Task: Create Issue Issue0000000435 in Backlog  in Scrum Project Project0000000087 in Jira. Create Issue Issue0000000436 in Backlog  in Scrum Project Project0000000088 in Jira. Create Issue Issue0000000437 in Backlog  in Scrum Project Project0000000088 in Jira. Create Issue Issue0000000438 in Backlog  in Scrum Project Project0000000088 in Jira. Create Issue Issue0000000439 in Backlog  in Scrum Project Project0000000088 in Jira
Action: Key pressed i<Key.caps_lock>ssue0000000435<Key.enter>
Screenshot: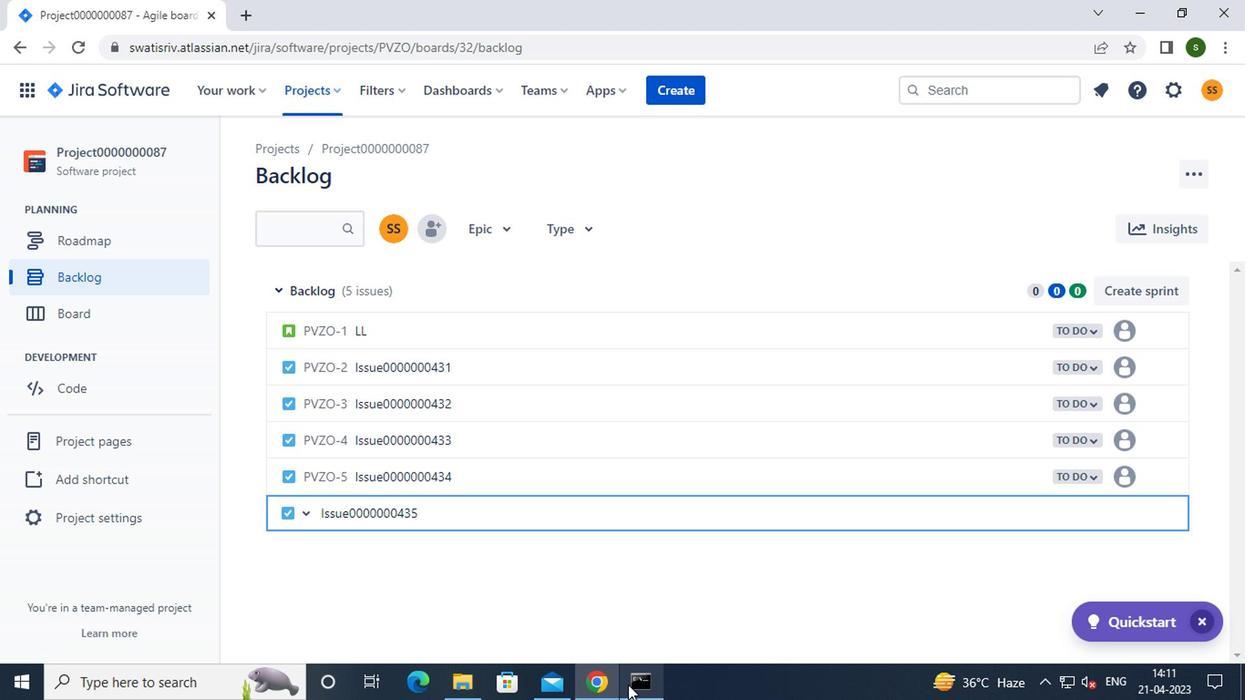 
Action: Mouse moved to (295, 93)
Screenshot: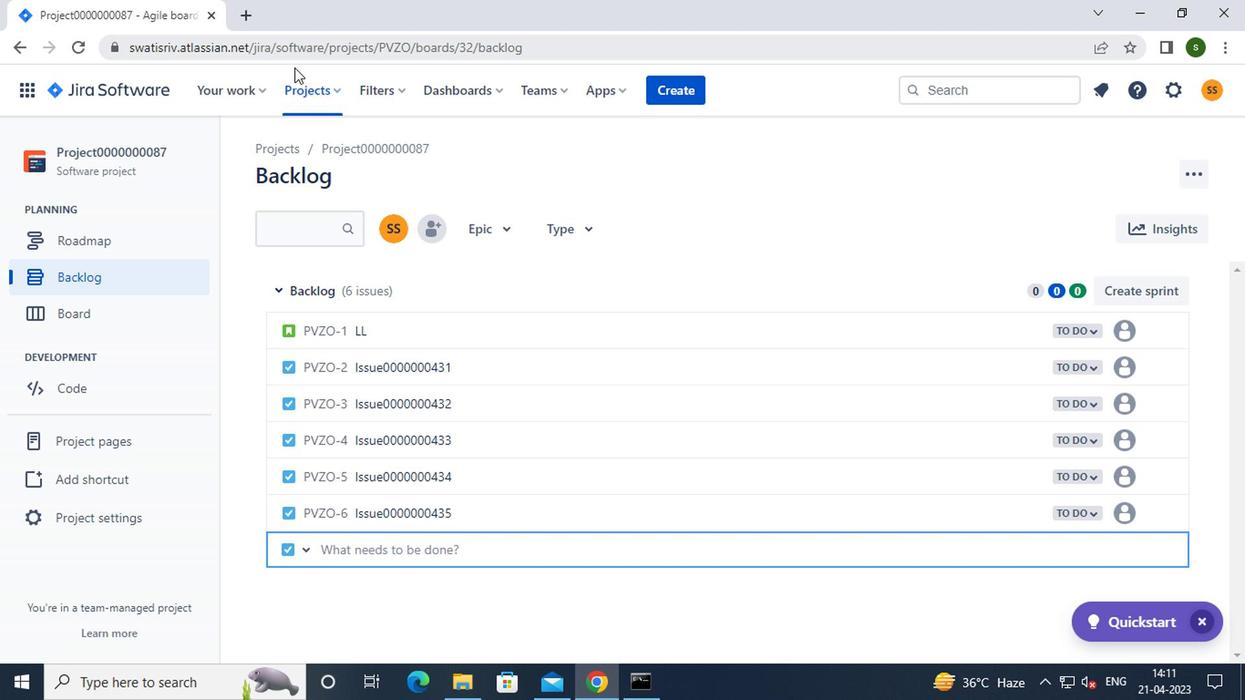 
Action: Mouse pressed left at (295, 93)
Screenshot: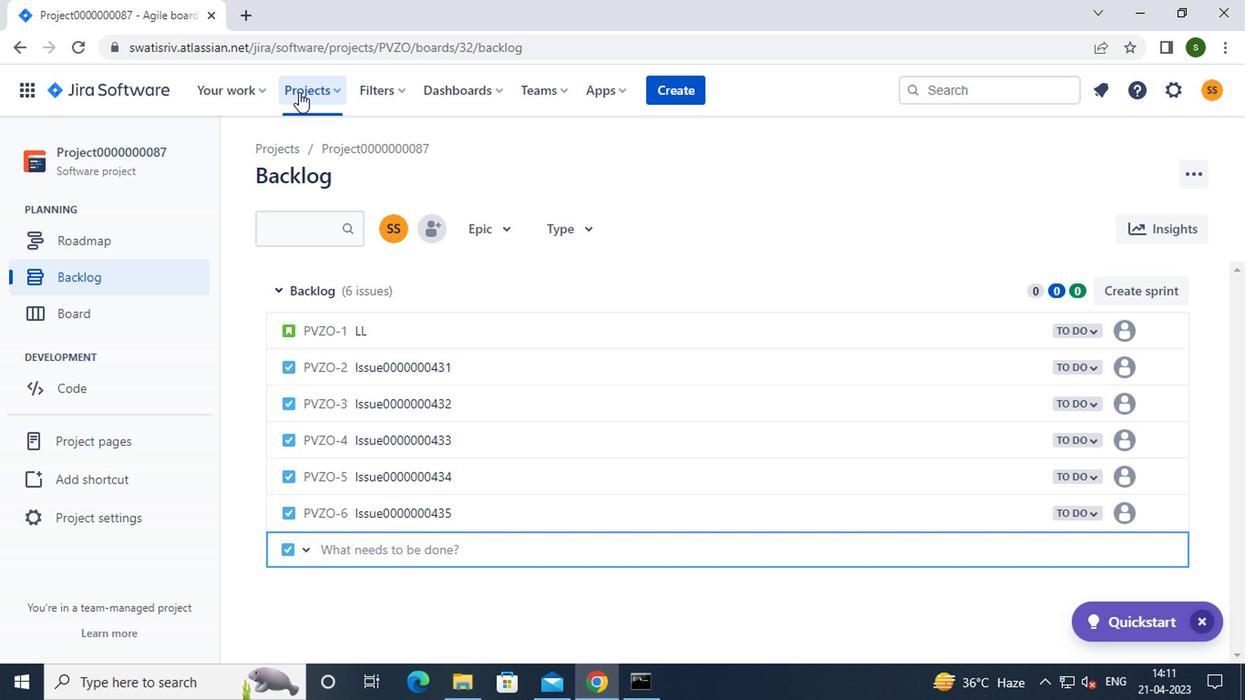 
Action: Mouse moved to (337, 221)
Screenshot: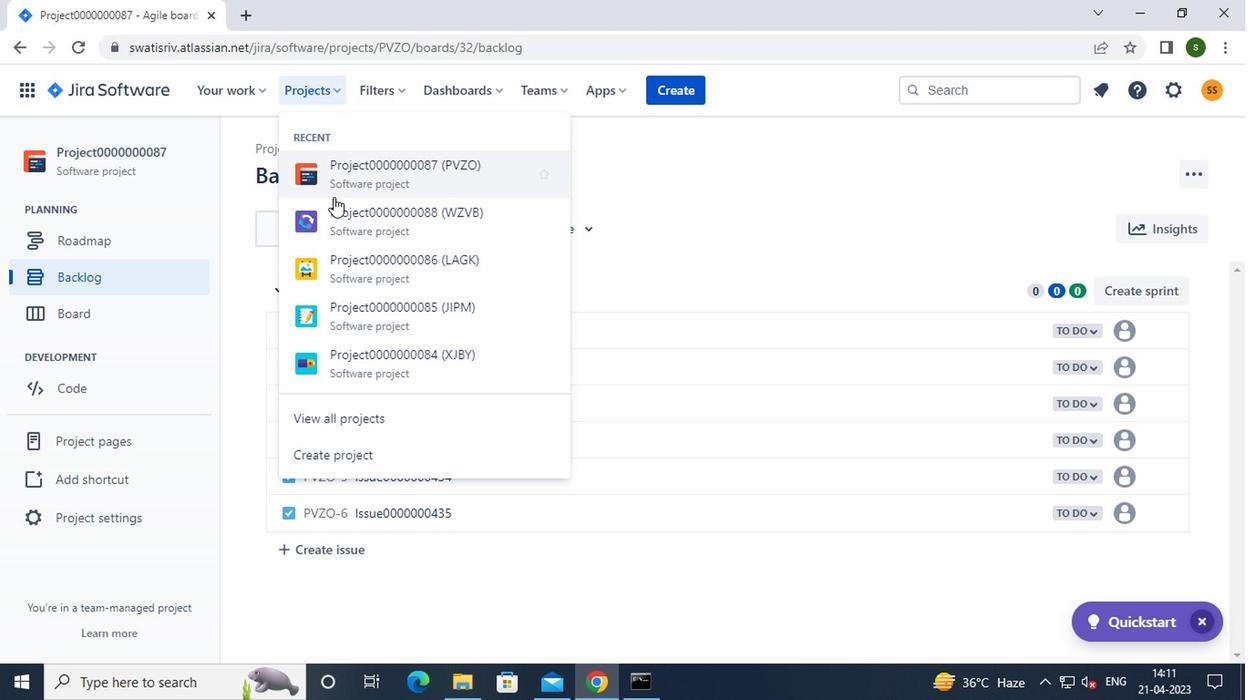 
Action: Mouse pressed left at (337, 221)
Screenshot: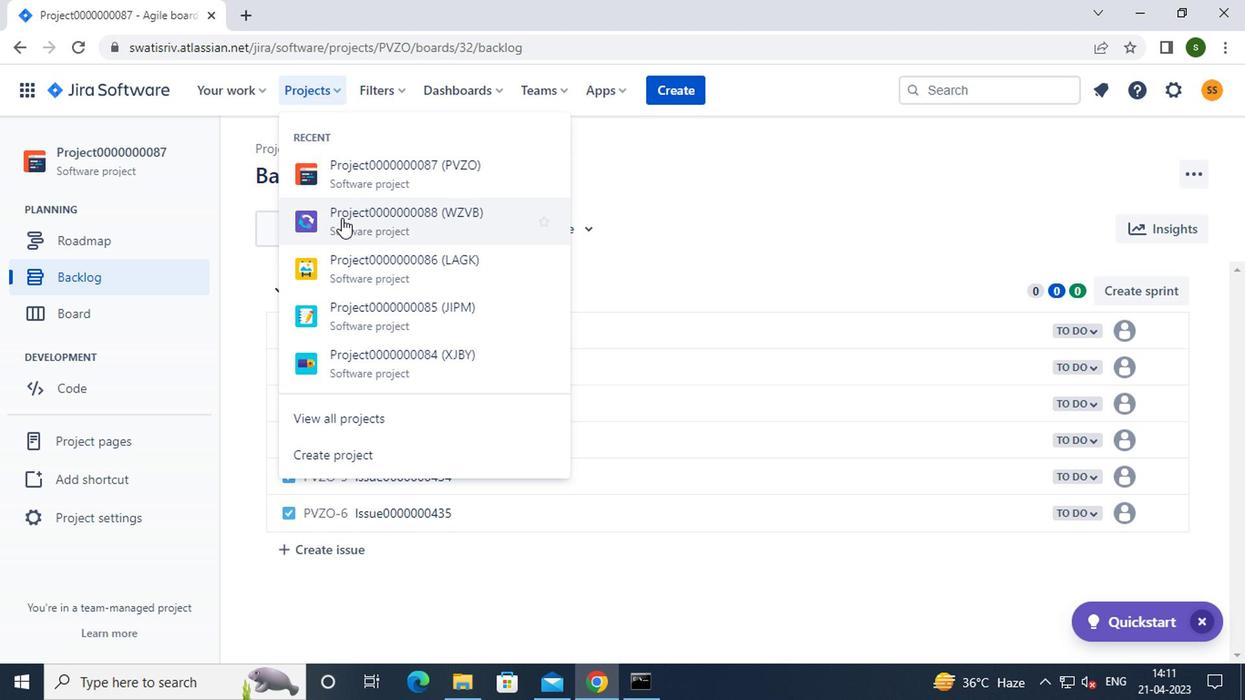 
Action: Mouse moved to (136, 272)
Screenshot: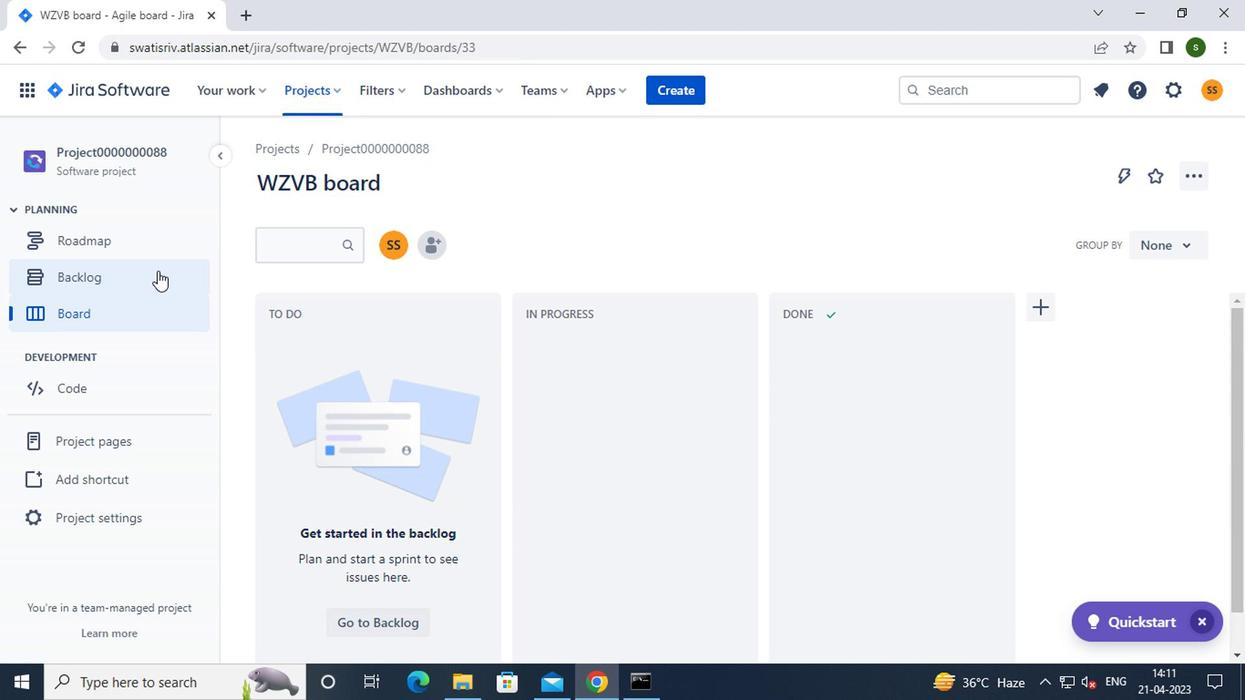 
Action: Mouse pressed left at (136, 272)
Screenshot: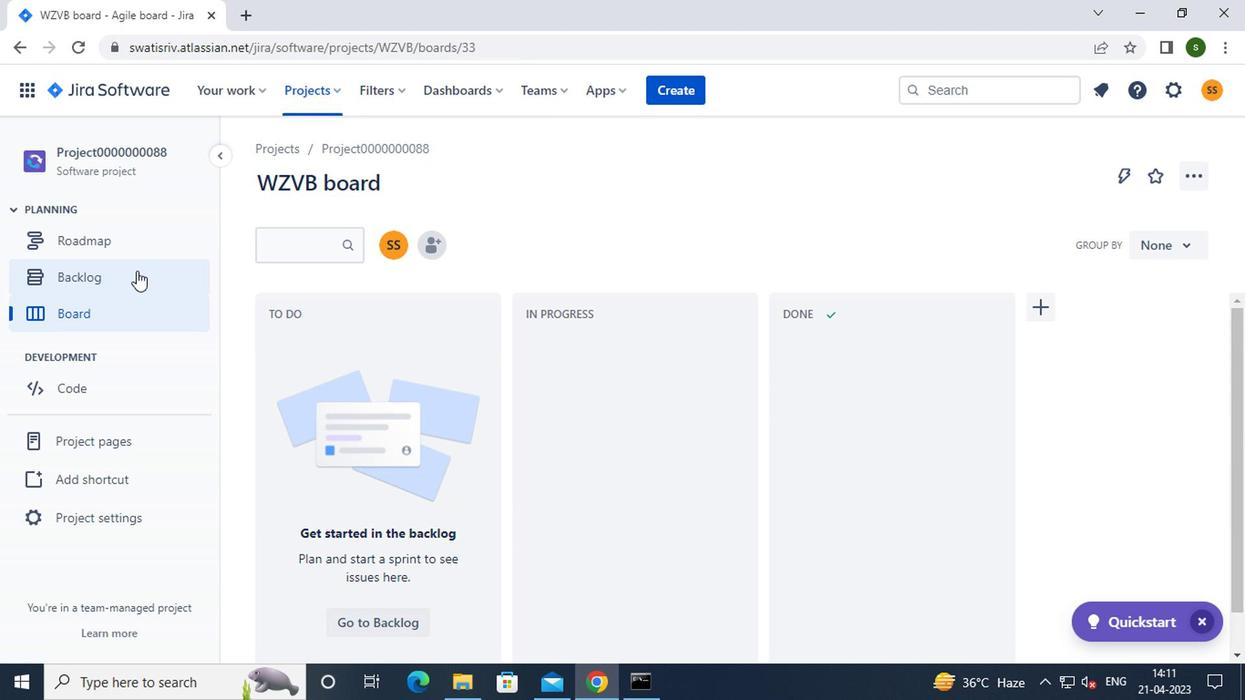 
Action: Mouse moved to (311, 363)
Screenshot: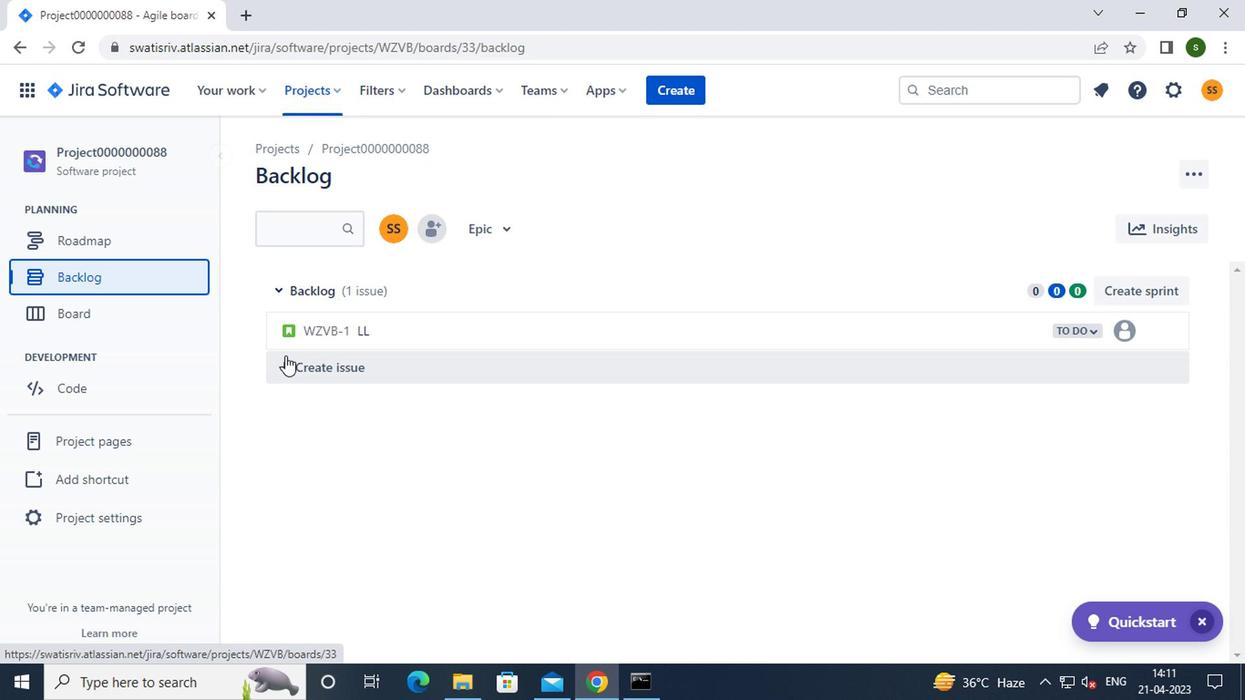 
Action: Mouse pressed left at (311, 363)
Screenshot: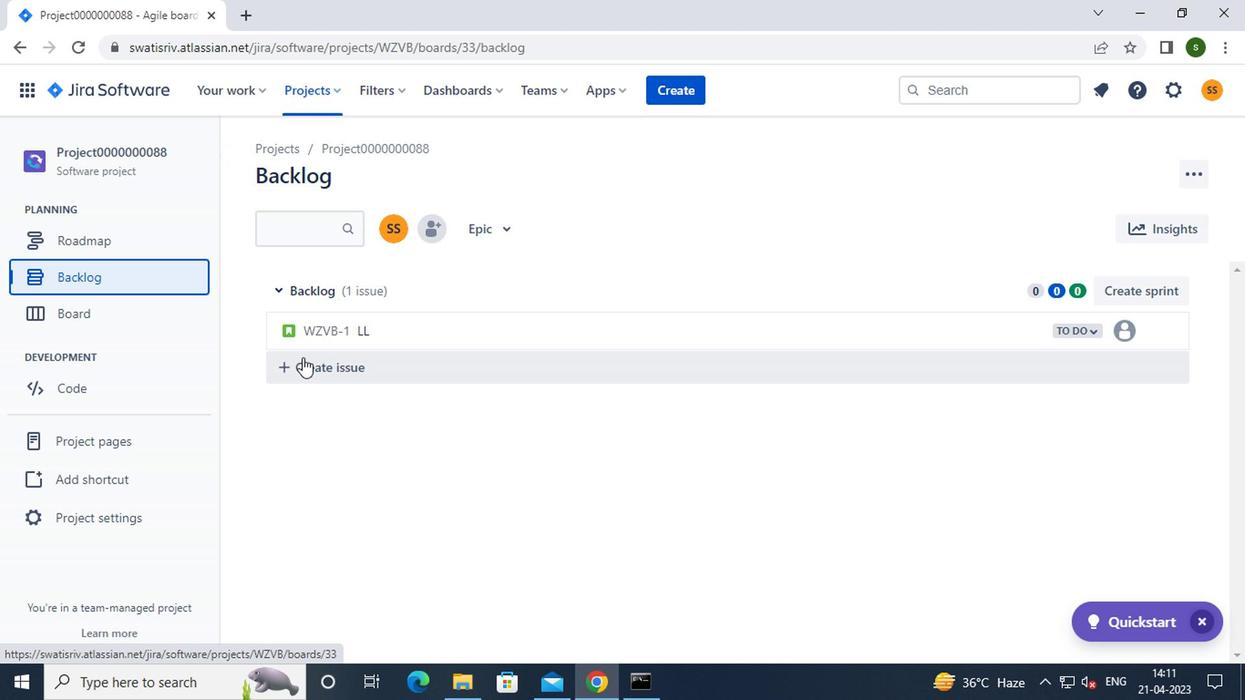 
Action: Mouse moved to (374, 374)
Screenshot: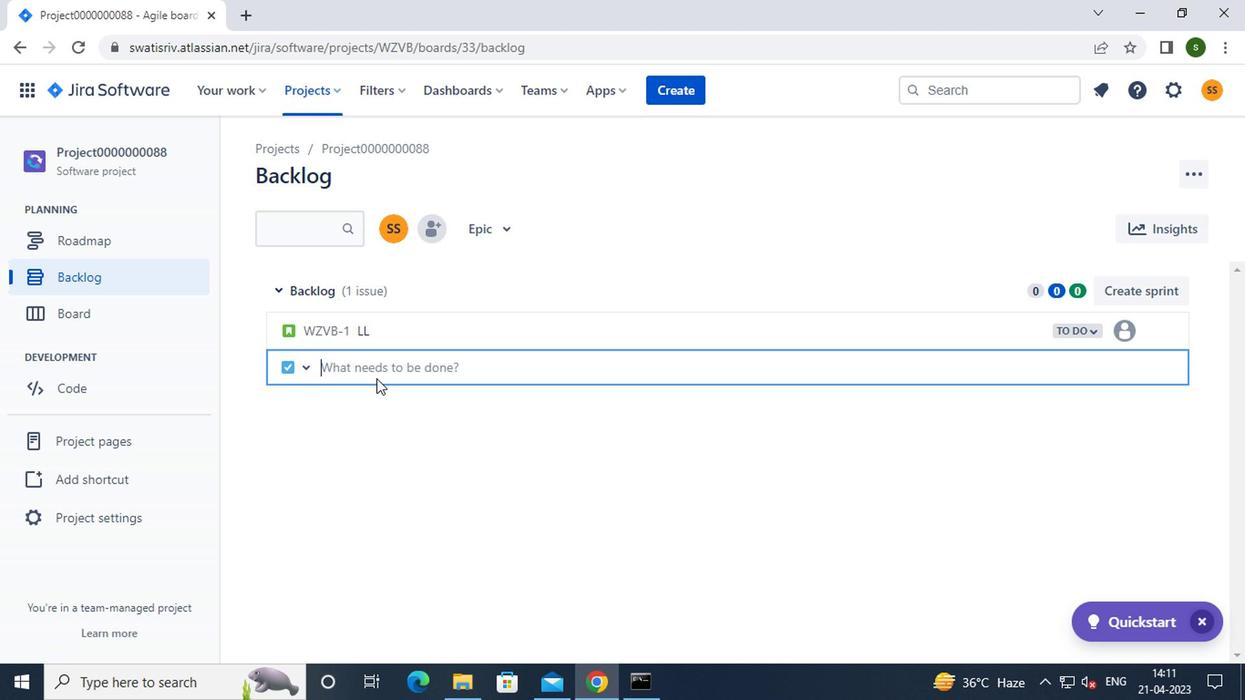 
Action: Key pressed <Key.caps_lock>i<Key.caps_lock>ssue0000000436<Key.enter><Key.caps_lock>i<Key.caps_lock>ssue0000000437<Key.enter><Key.caps_lock>i<Key.caps_lock>ssue0000000438<Key.enter><Key.caps_lock>i<Key.caps_lock>ssue0000000439<Key.enter>
Screenshot: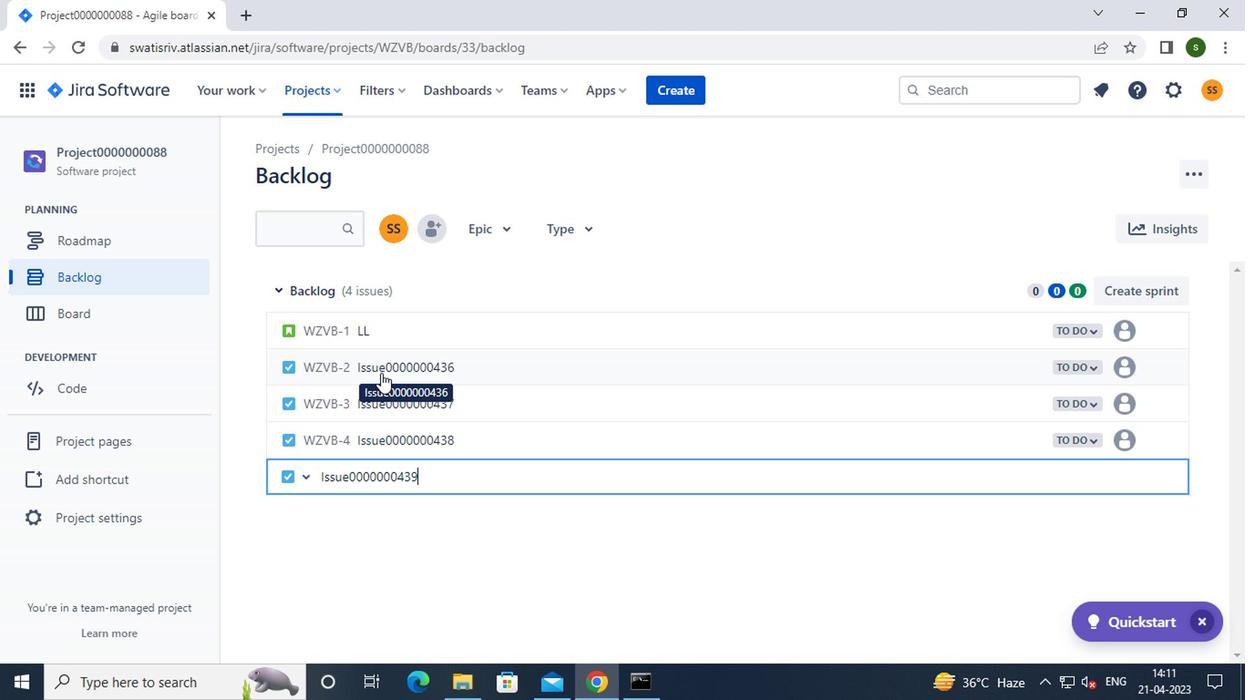 
